 Task: List all tags created after a specific date.
Action: Mouse moved to (169, 171)
Screenshot: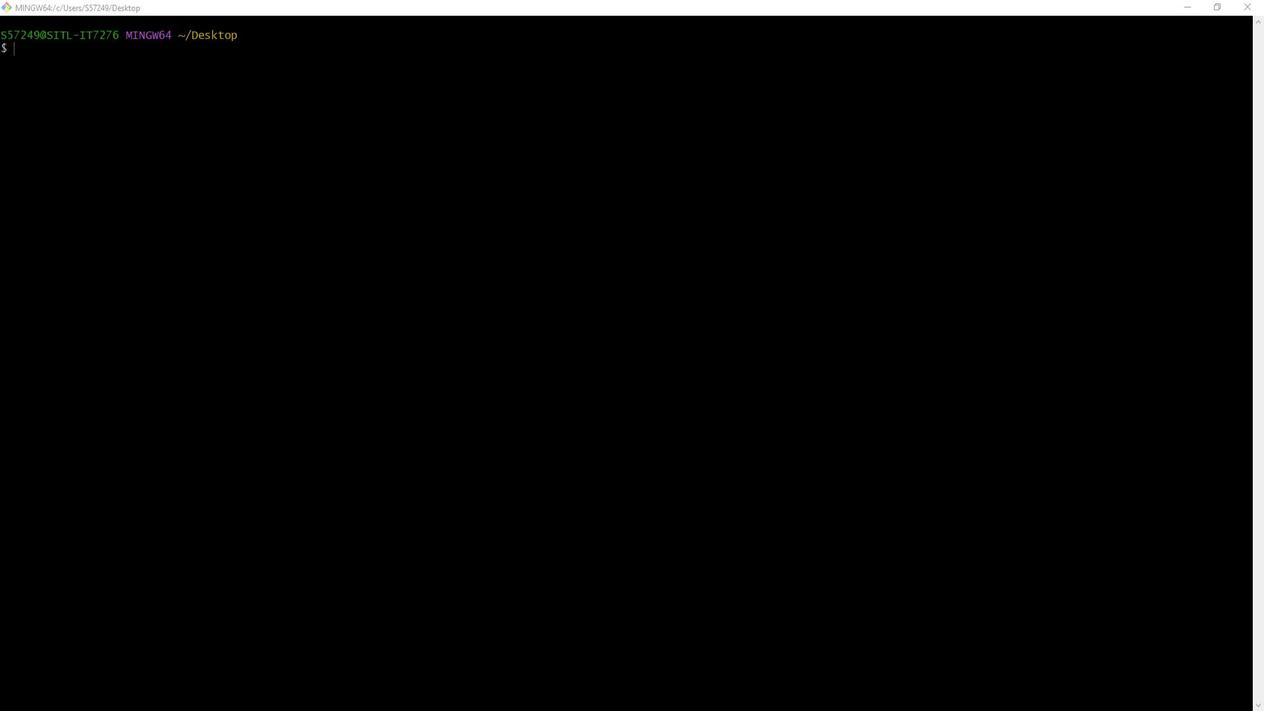 
Action: Mouse pressed left at (169, 171)
Screenshot: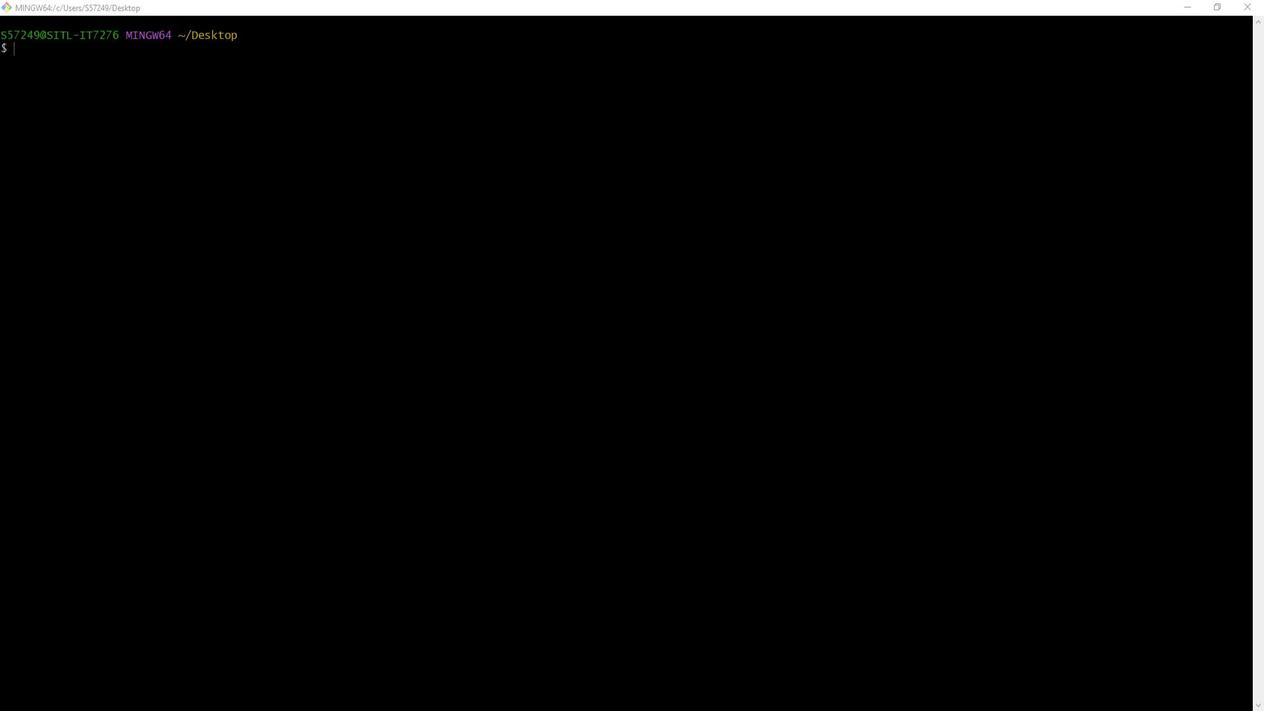 
Action: Mouse moved to (163, 65)
Screenshot: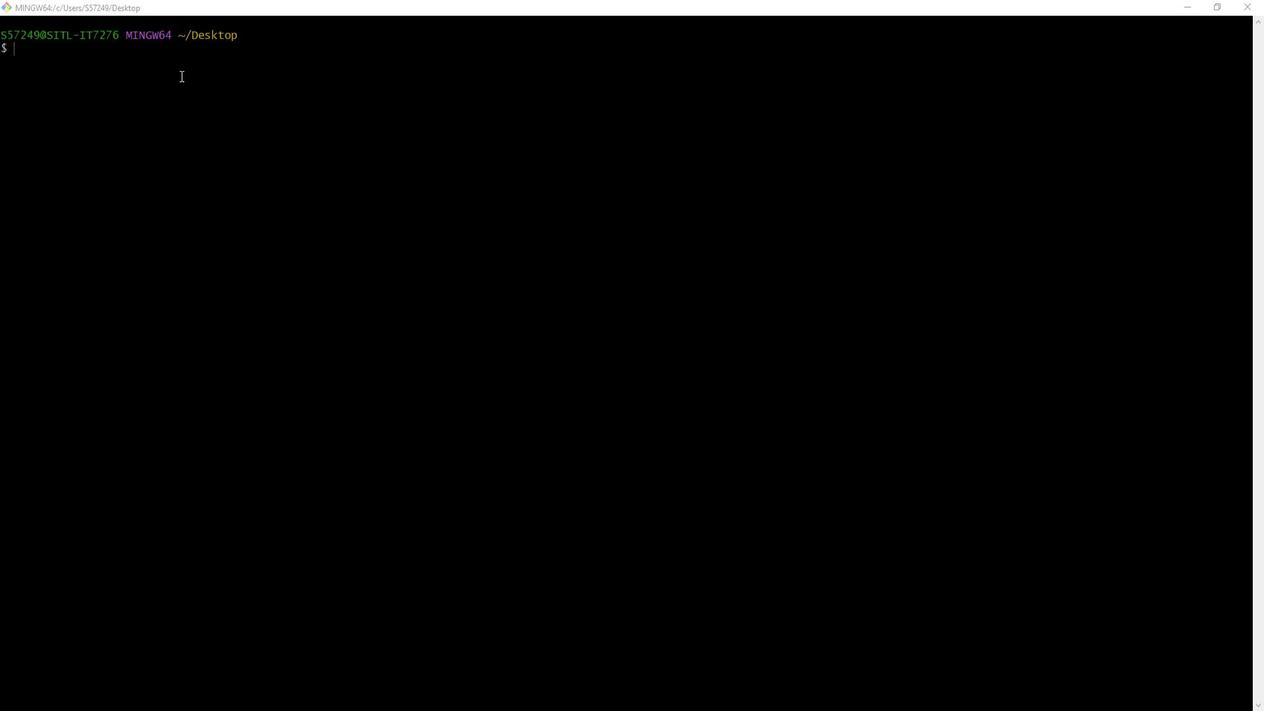 
Action: Mouse pressed left at (163, 65)
Screenshot: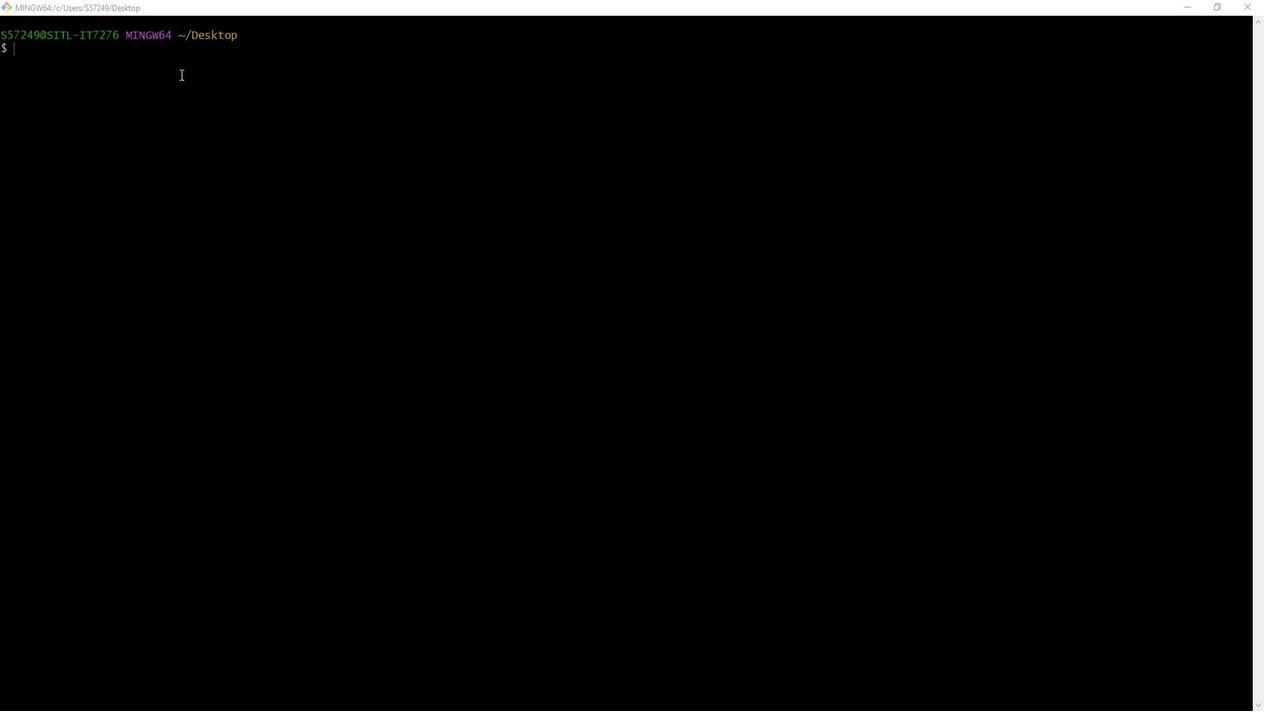 
Action: Mouse moved to (163, 63)
Screenshot: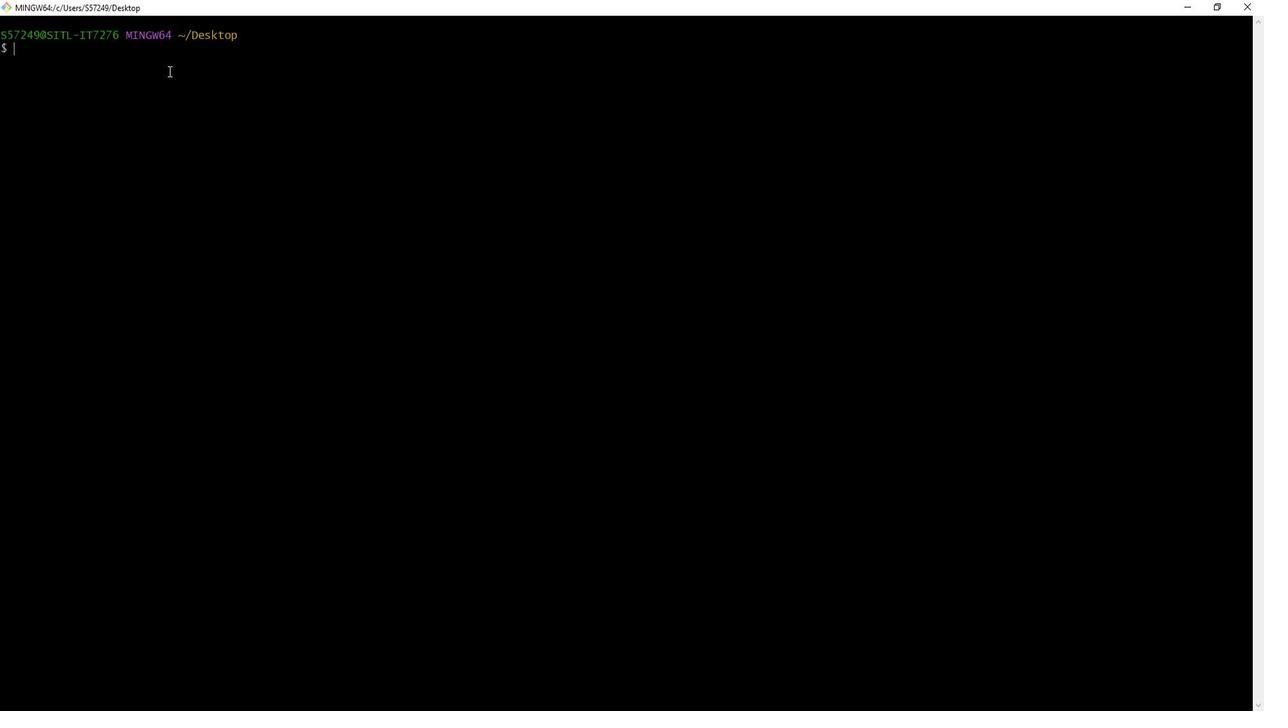 
Action: Key pressed ls<Key.enter>cd<Key.space><Key.shift>Git<Key.enter>ls<Key.enter>git<Key.space>log<Key.enter>git<Key.space>tag<Key.space>--list<Key.space>--sort=-creatordate<Key.space>--format=<Key.shift_r>""<Key.left><Key.shift>%<Key.shift_r>()<Key.left>creatordate<Key.shift_r>:date<Key.right><Key.enter>git<Key.space>tag<Key.space>--list<Key.space>--sort=-creatordate<Key.space>--format=<Key.shift>%<Key.left><Key.shift_r>"<Key.right><Key.shift_r>()<Key.shift_r><Key.shift_r><Key.shift_r>"<Key.left><Key.left>creatordate<Key.shift_r>:short<Key.right><Key.space><Key.shift>%
Screenshot: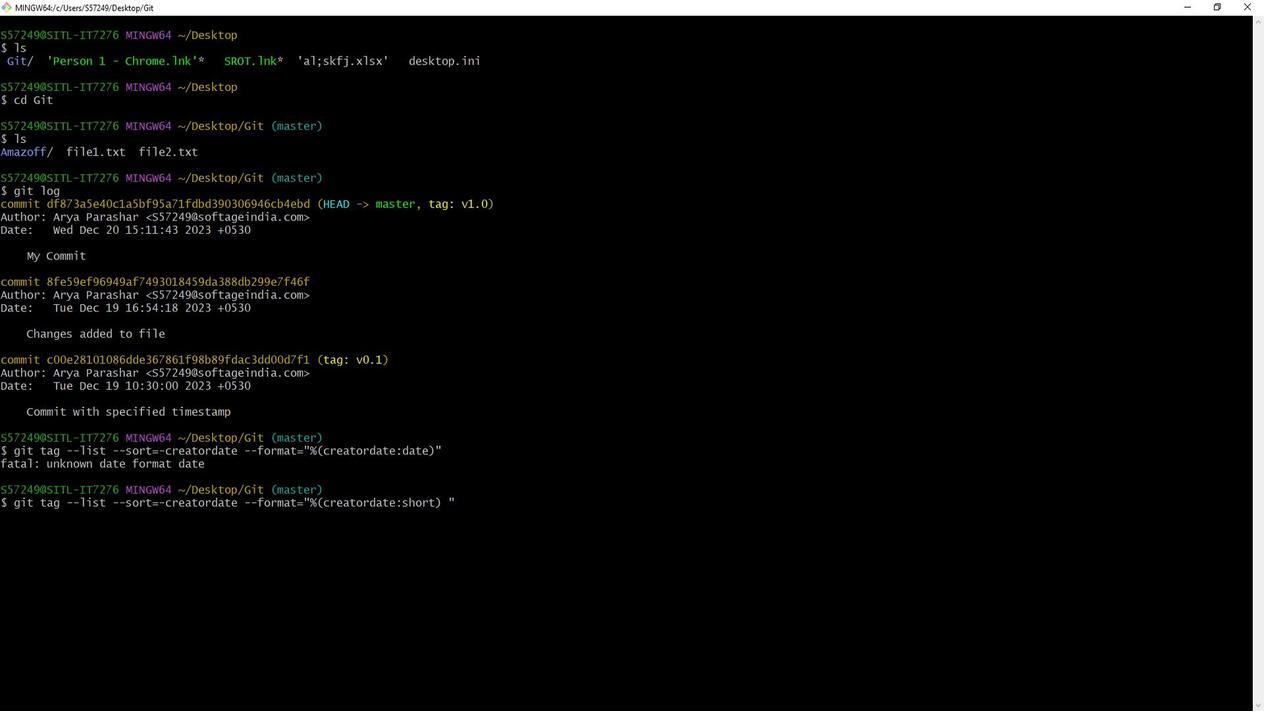 
Action: Mouse moved to (178, 197)
Screenshot: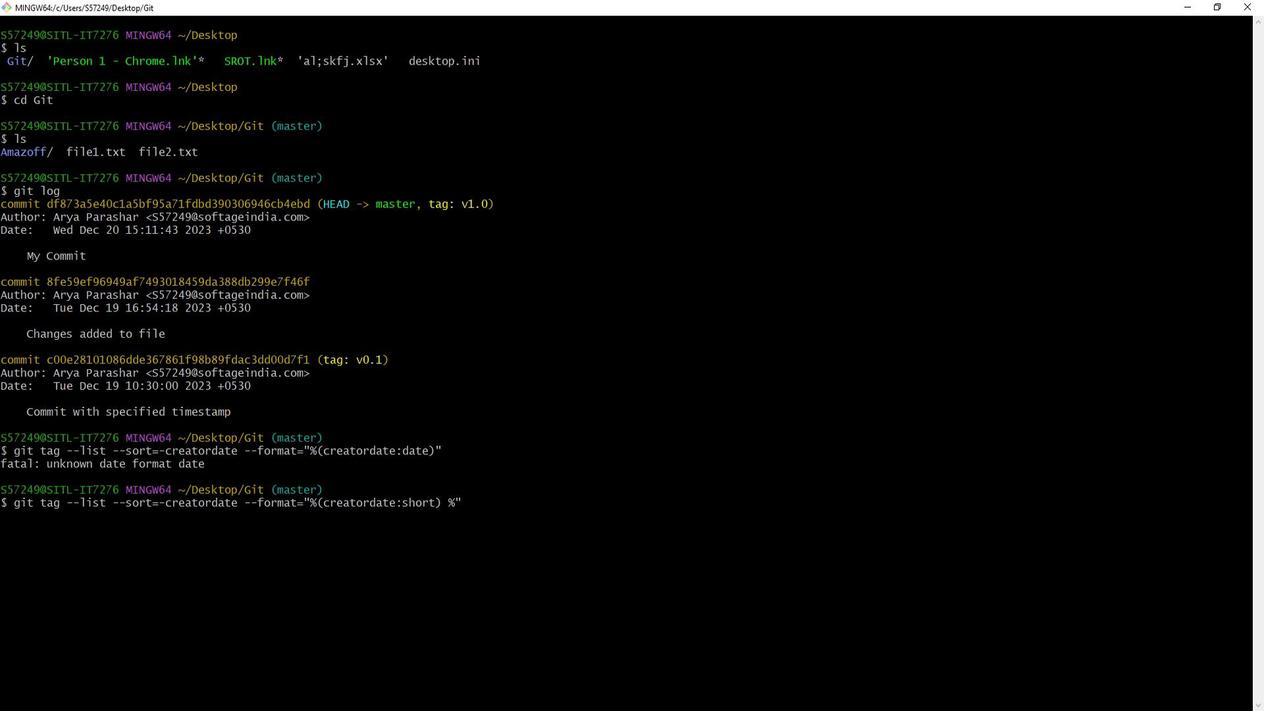
Action: Mouse pressed left at (178, 197)
Screenshot: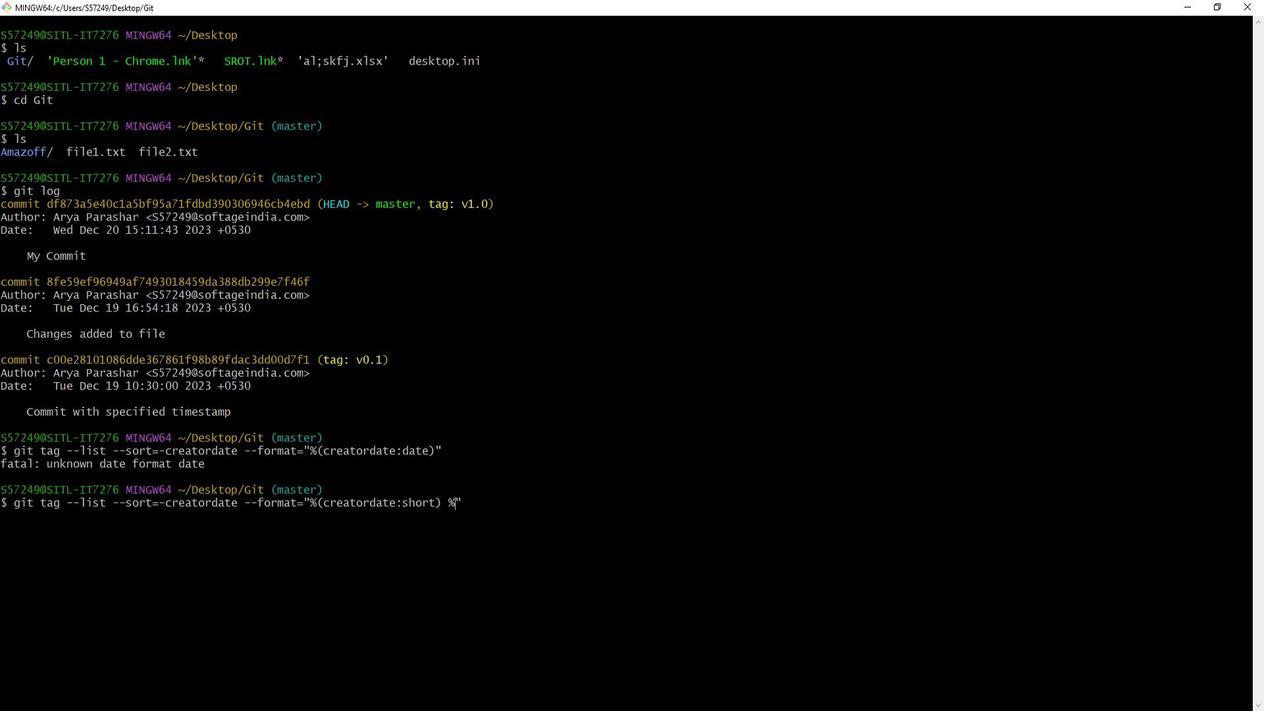 
Action: Mouse moved to (155, 269)
Screenshot: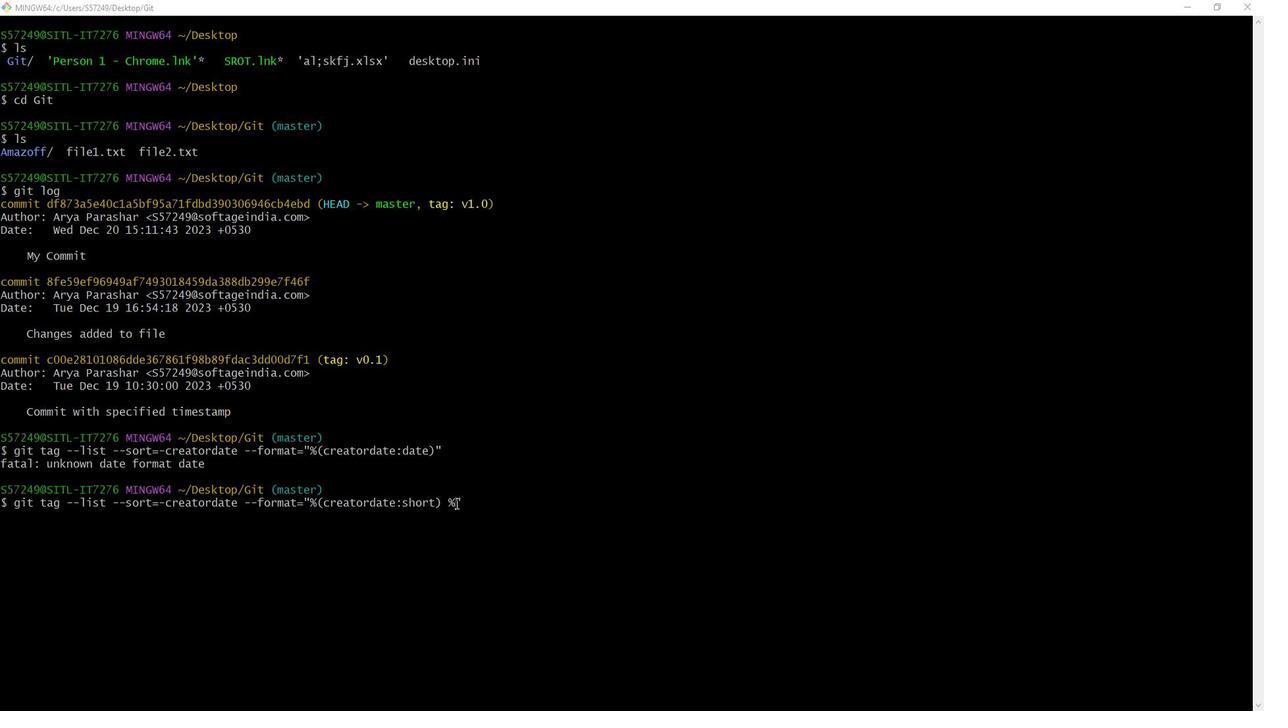 
Action: Mouse pressed left at (155, 269)
Screenshot: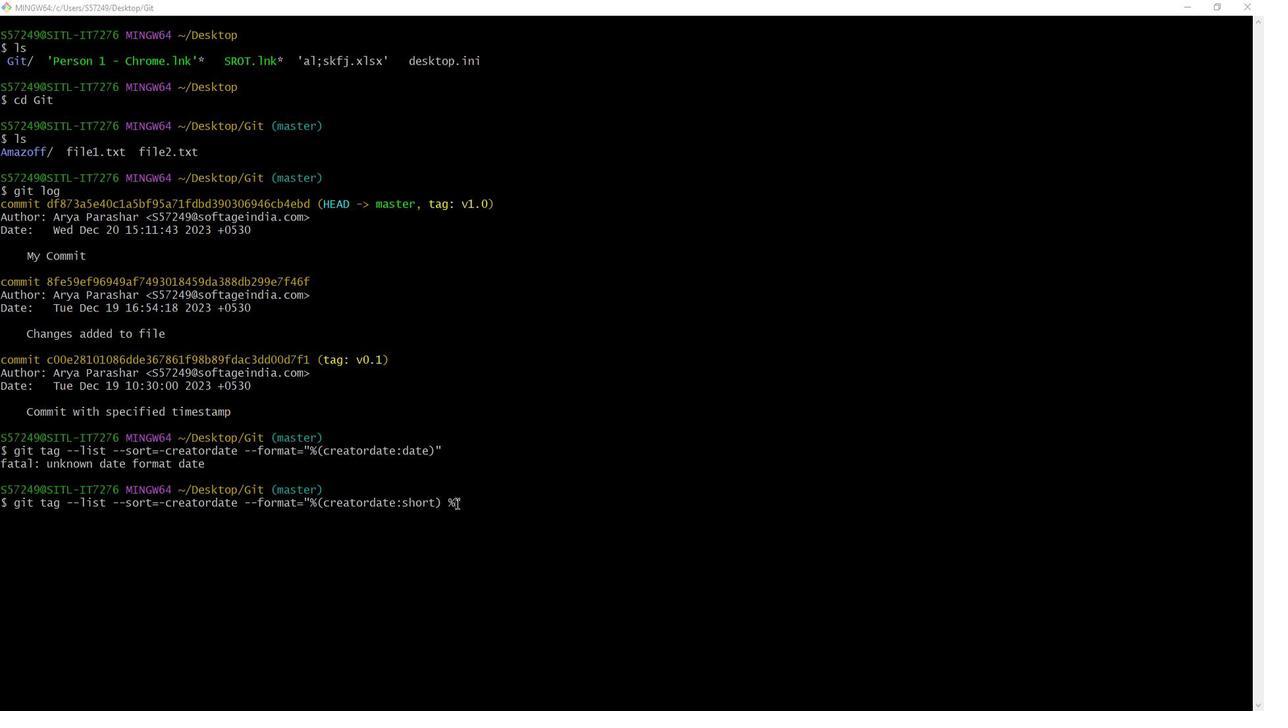 
Action: Mouse moved to (155, 269)
Screenshot: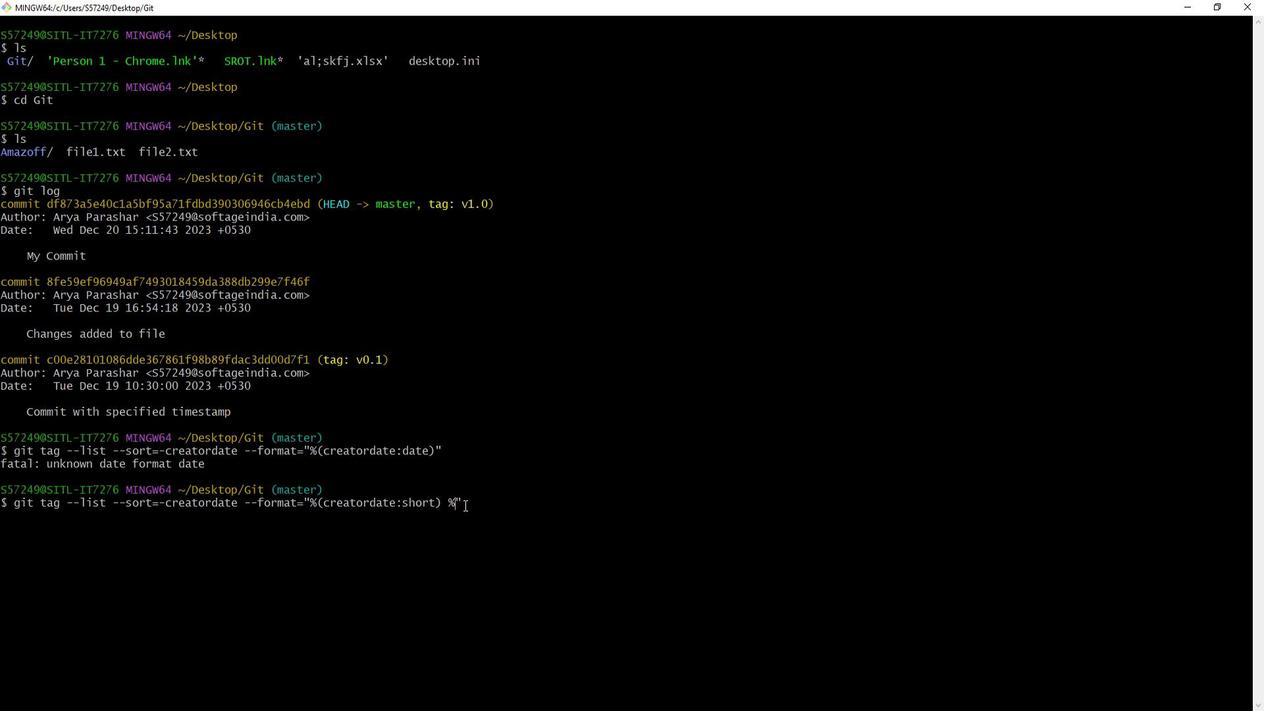 
Action: Key pressed <Key.shift_r>()<Key.left>refname<Key.shift_r>:short<Key.right><Key.right><Key.space><Key.shift_r>|<Key.space>awk<Key.space>''<Key.left><Key.shift_r>$1<Key.space><Key.shift_r>><Key.space><Key.shift_r>""<Key.left>2023-01-01<Key.right><Key.space><Key.shift_r>{}<Key.left>print<Key.space><Key.shift_r>$2<Key.right><Key.right><Key.enter>
Screenshot: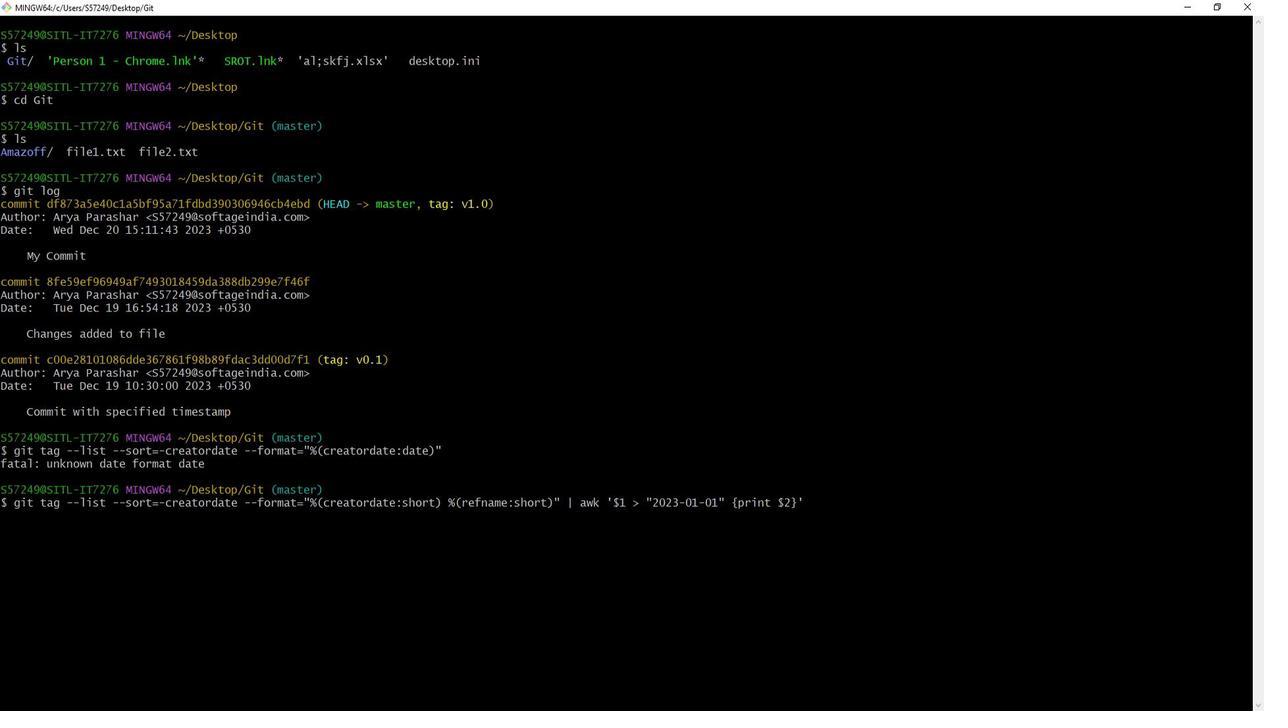 
Action: Mouse moved to (181, 271)
Screenshot: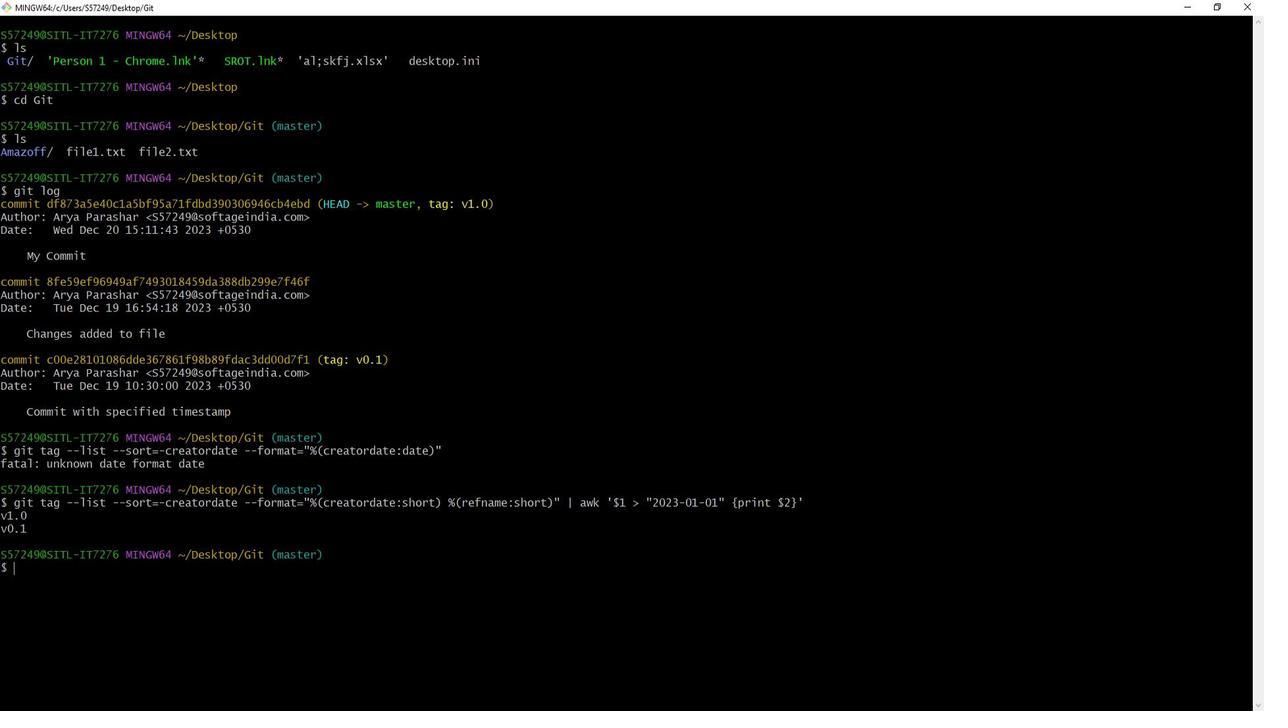 
Action: Mouse pressed left at (181, 271)
Screenshot: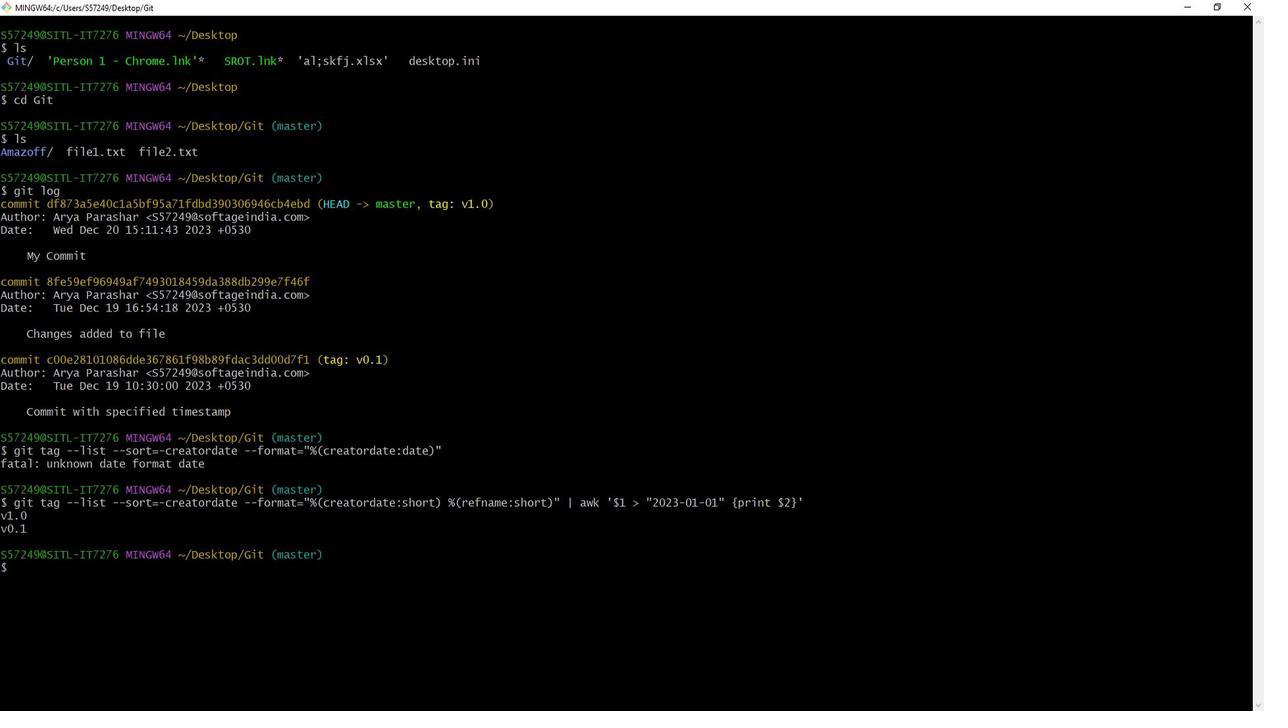 
Action: Mouse moved to (179, 250)
Screenshot: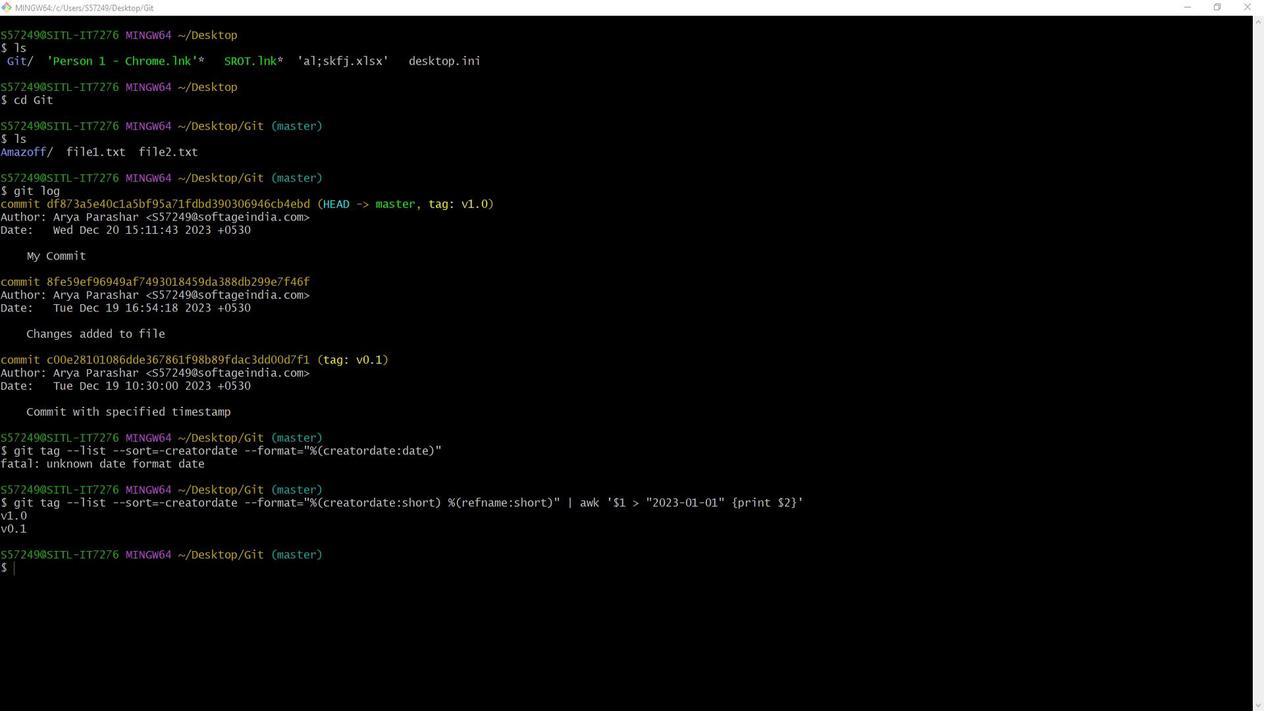 
Action: Mouse pressed left at (179, 250)
Screenshot: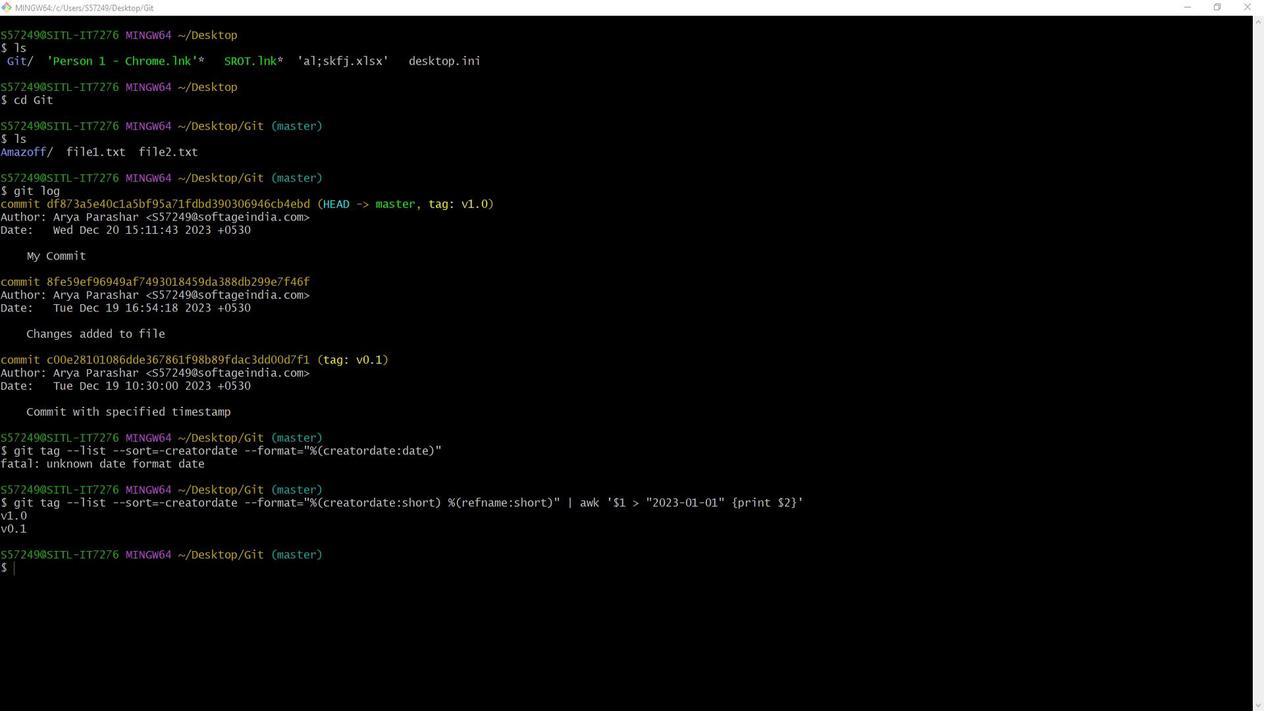 
Action: Mouse moved to (178, 164)
Screenshot: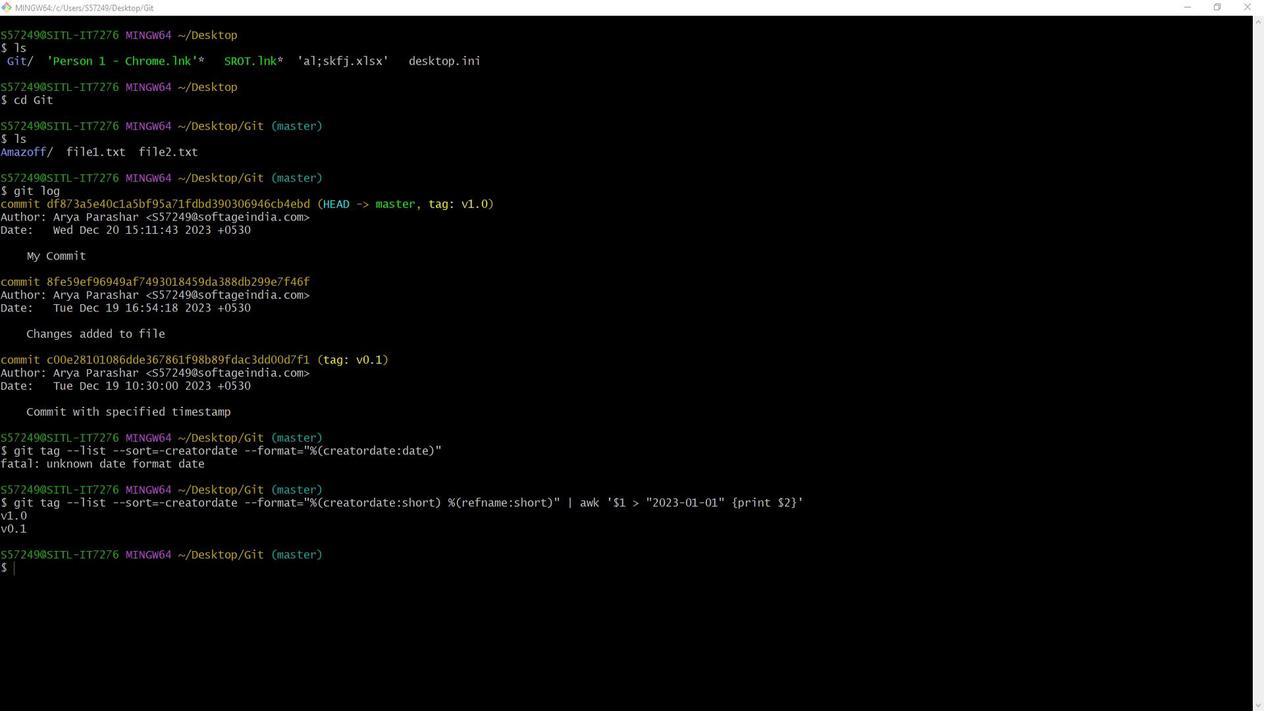 
Action: Mouse pressed left at (178, 164)
Screenshot: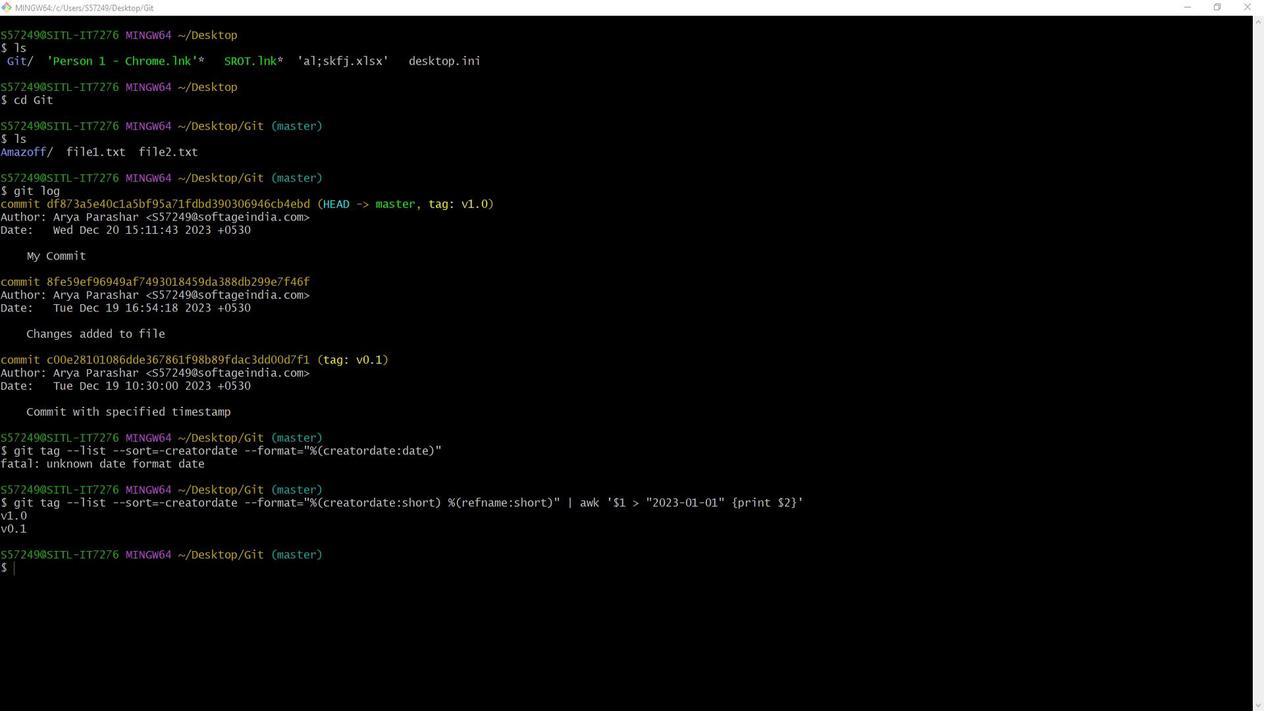 
Action: Mouse moved to (178, 165)
Screenshot: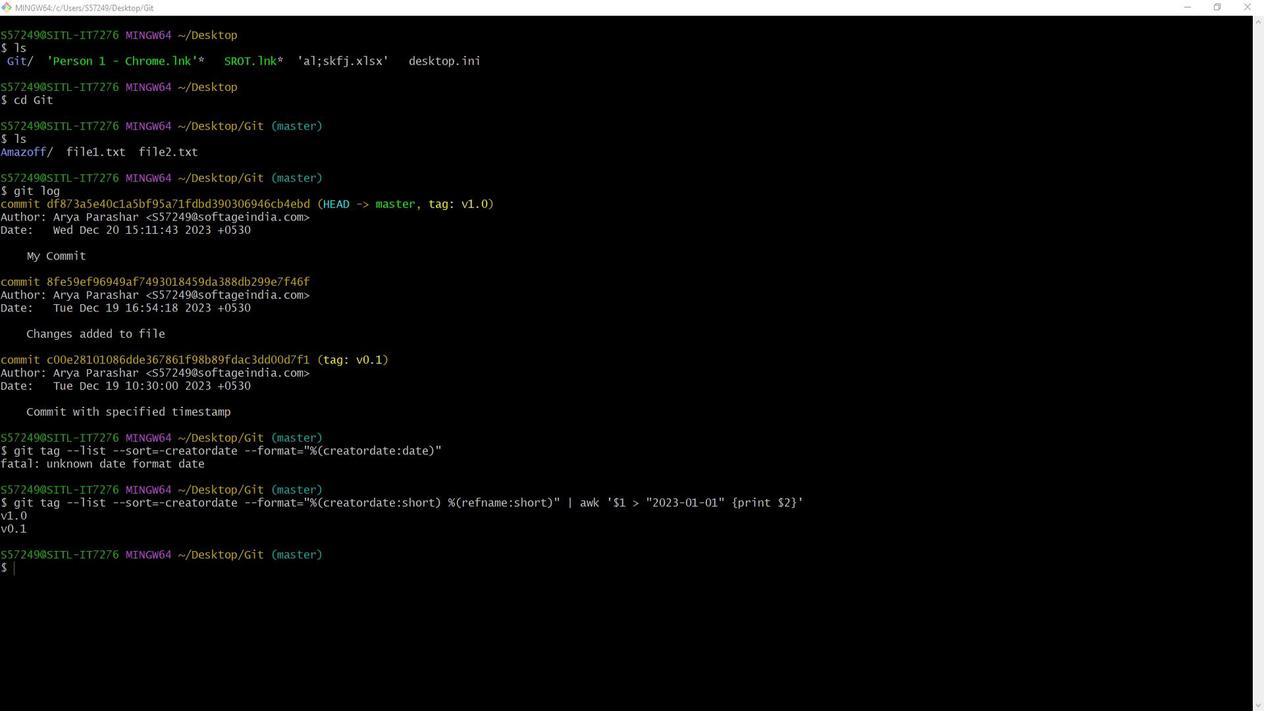 
